 Task: In Job application updates Choose email frequency Weekly.
Action: Mouse moved to (746, 65)
Screenshot: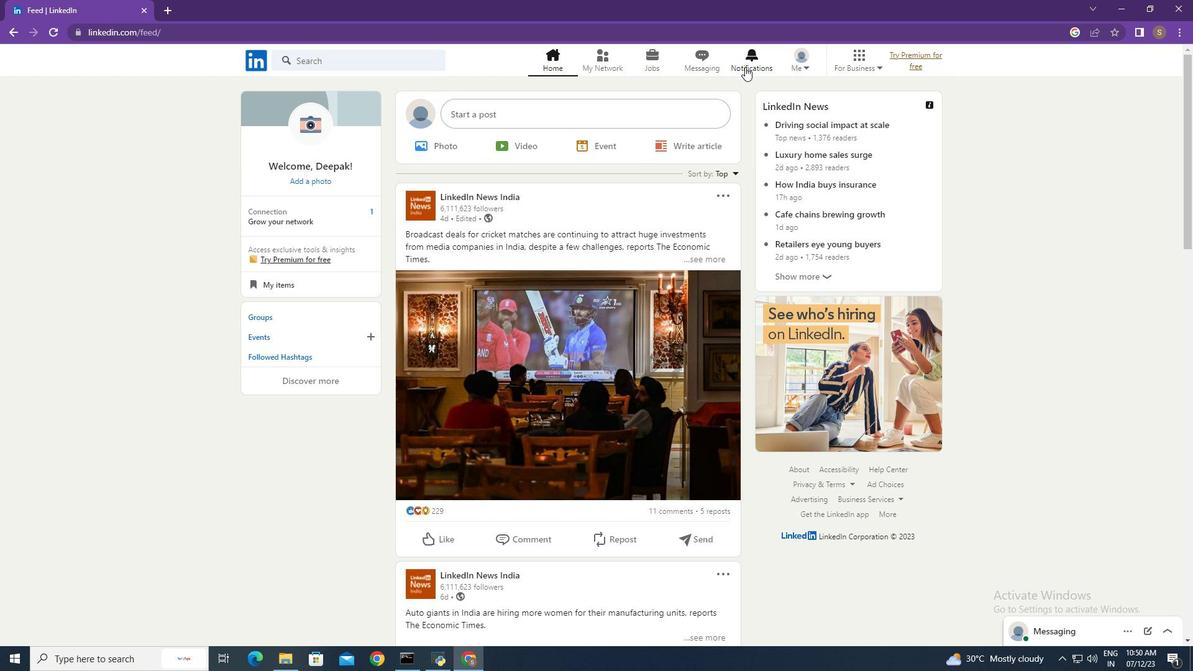 
Action: Mouse pressed left at (746, 65)
Screenshot: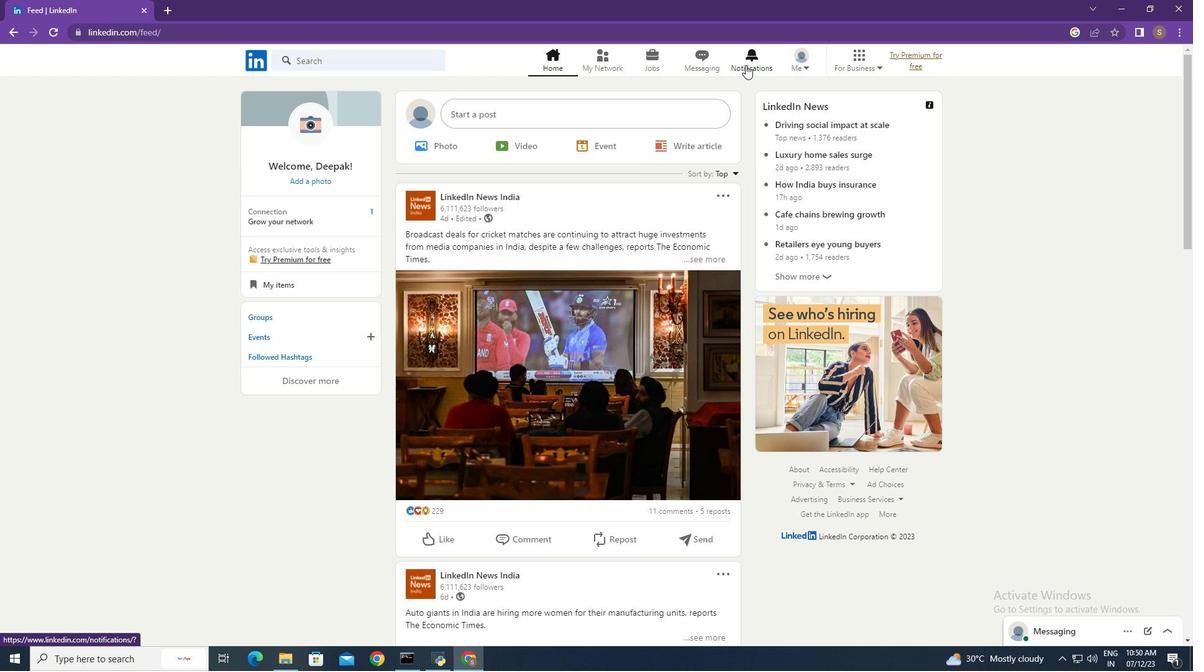 
Action: Mouse moved to (276, 139)
Screenshot: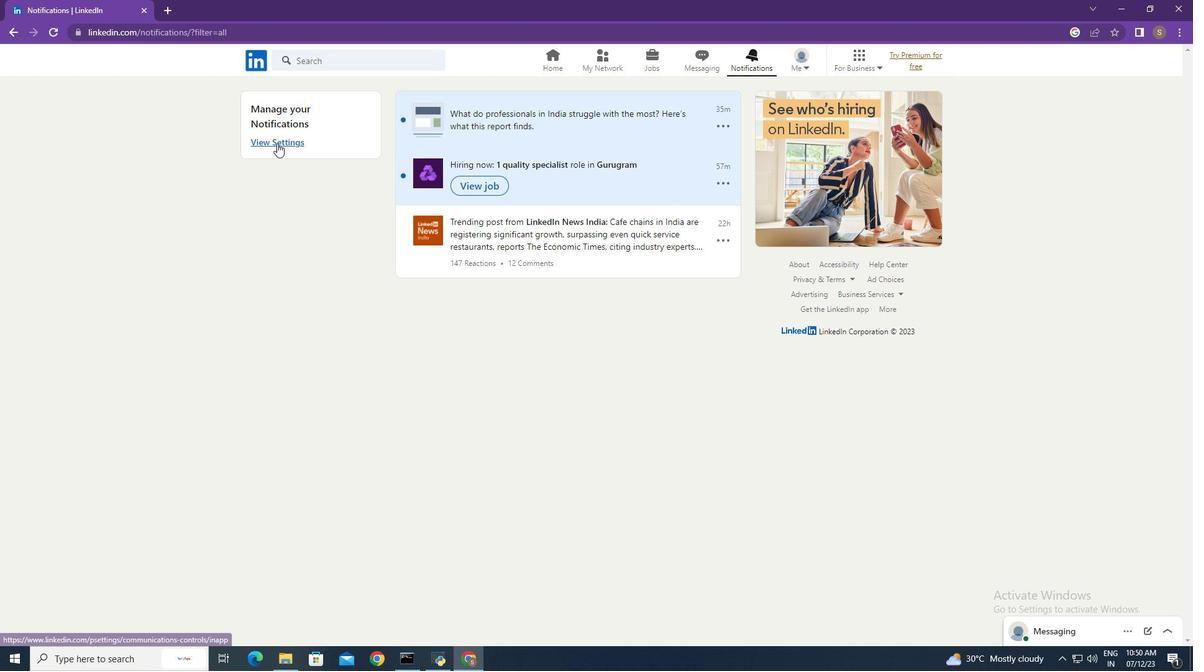 
Action: Mouse pressed left at (276, 139)
Screenshot: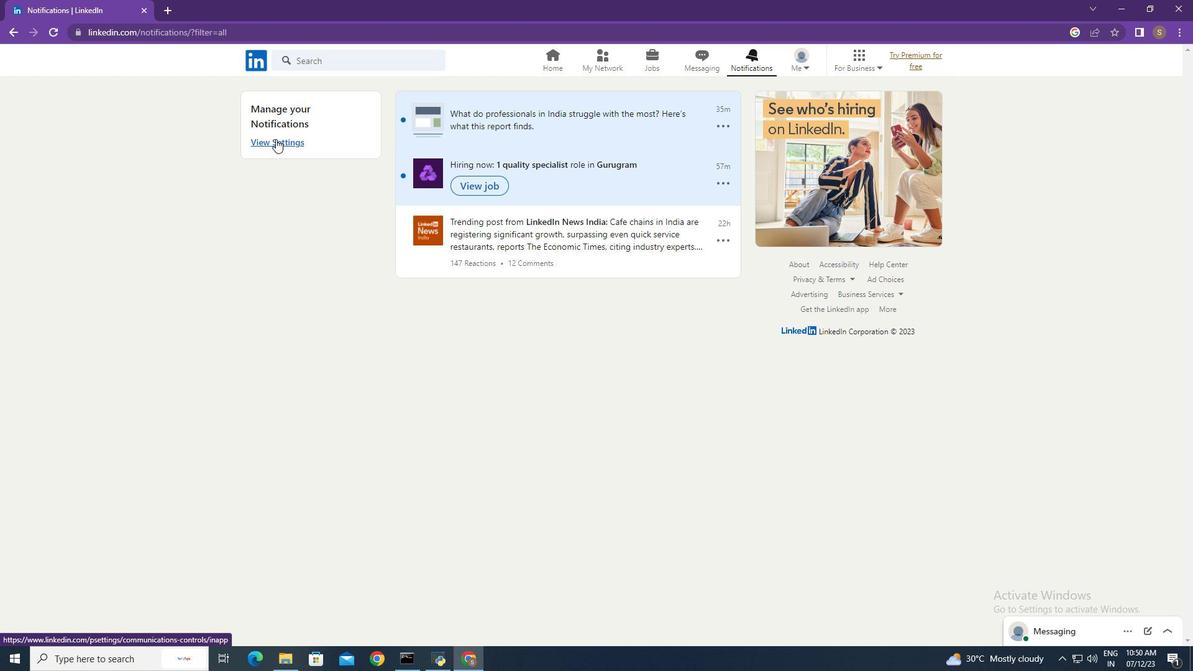 
Action: Mouse moved to (680, 195)
Screenshot: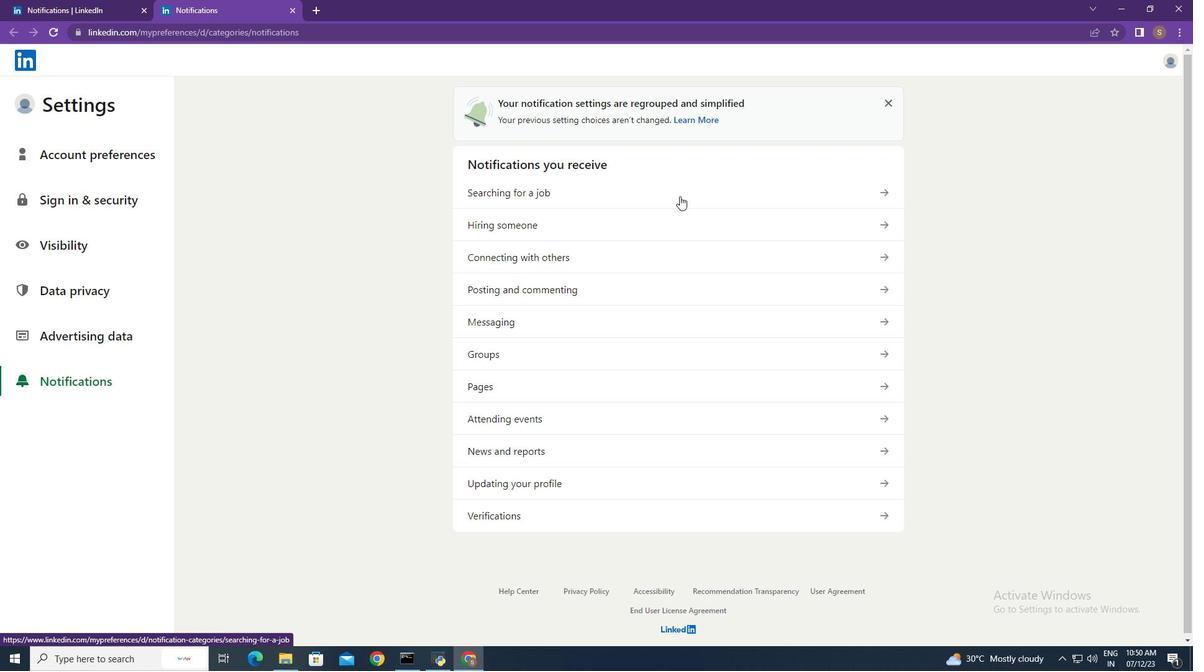 
Action: Mouse pressed left at (680, 195)
Screenshot: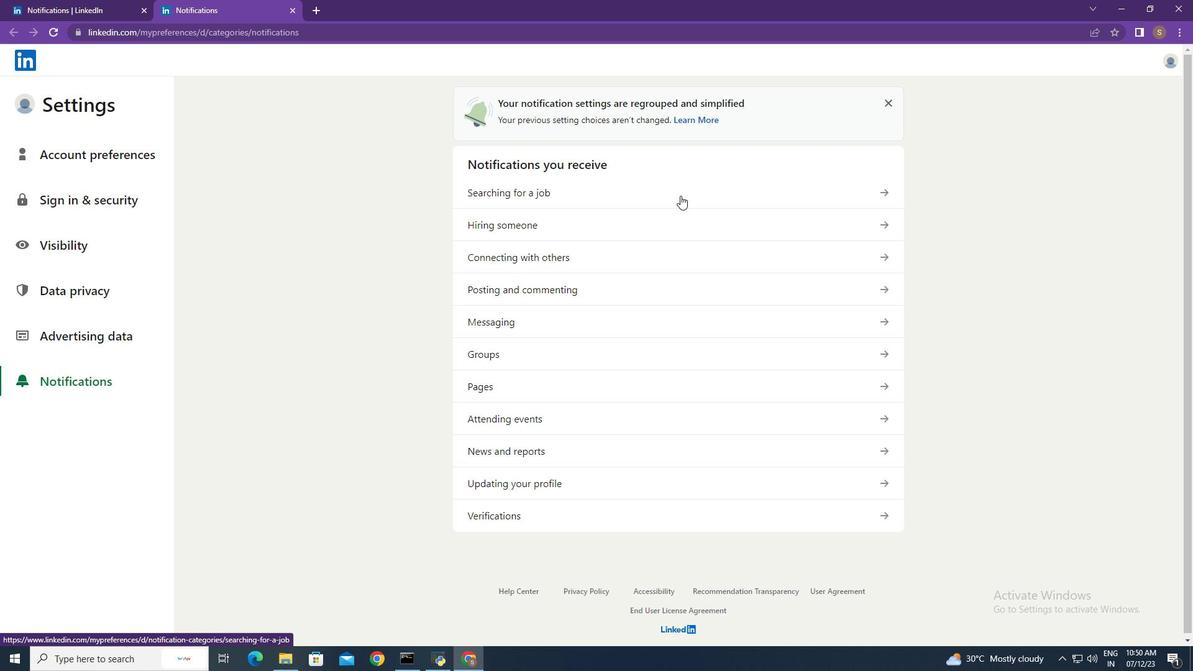 
Action: Mouse moved to (824, 319)
Screenshot: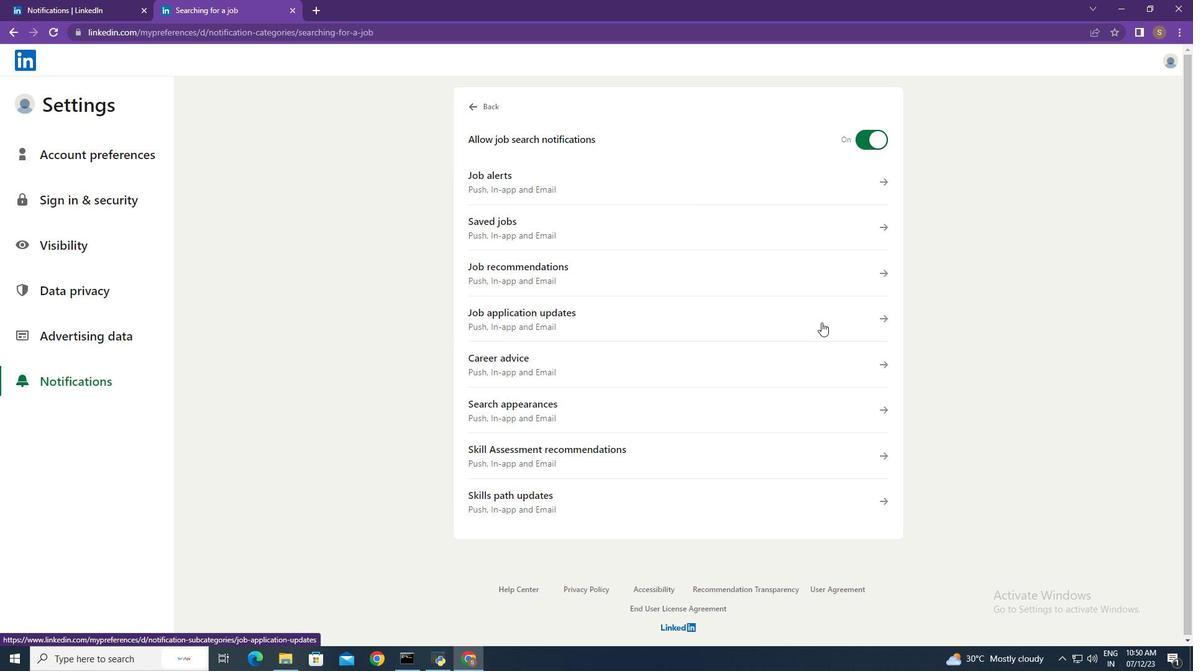 
Action: Mouse pressed left at (824, 319)
Screenshot: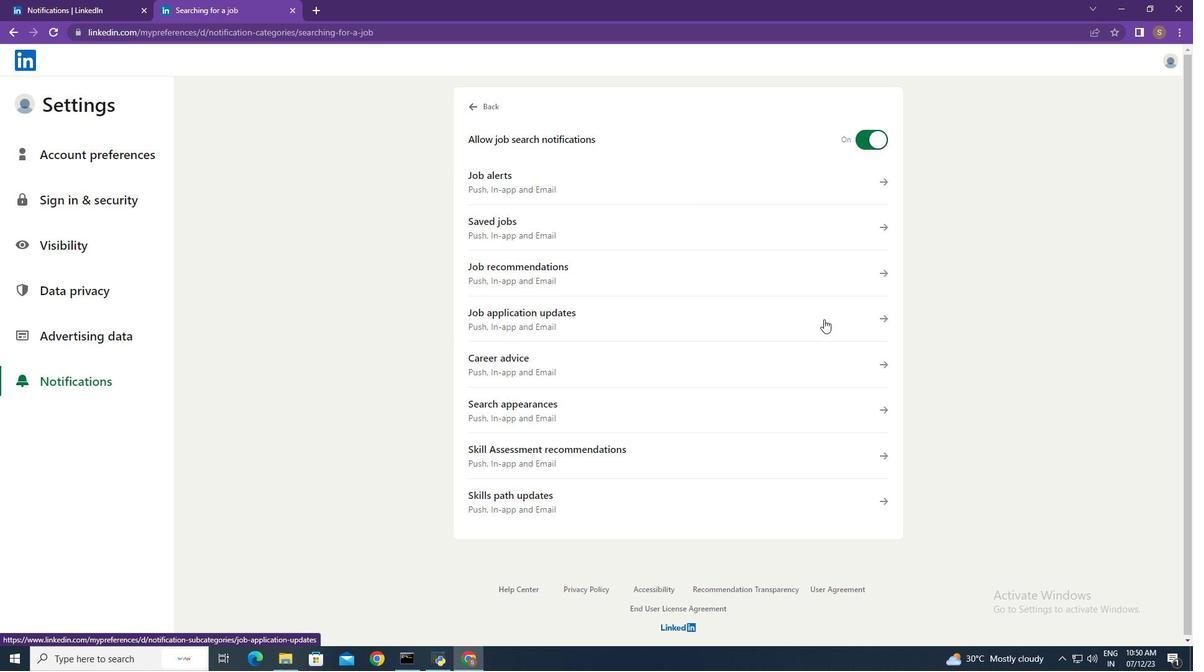 
Action: Mouse moved to (486, 433)
Screenshot: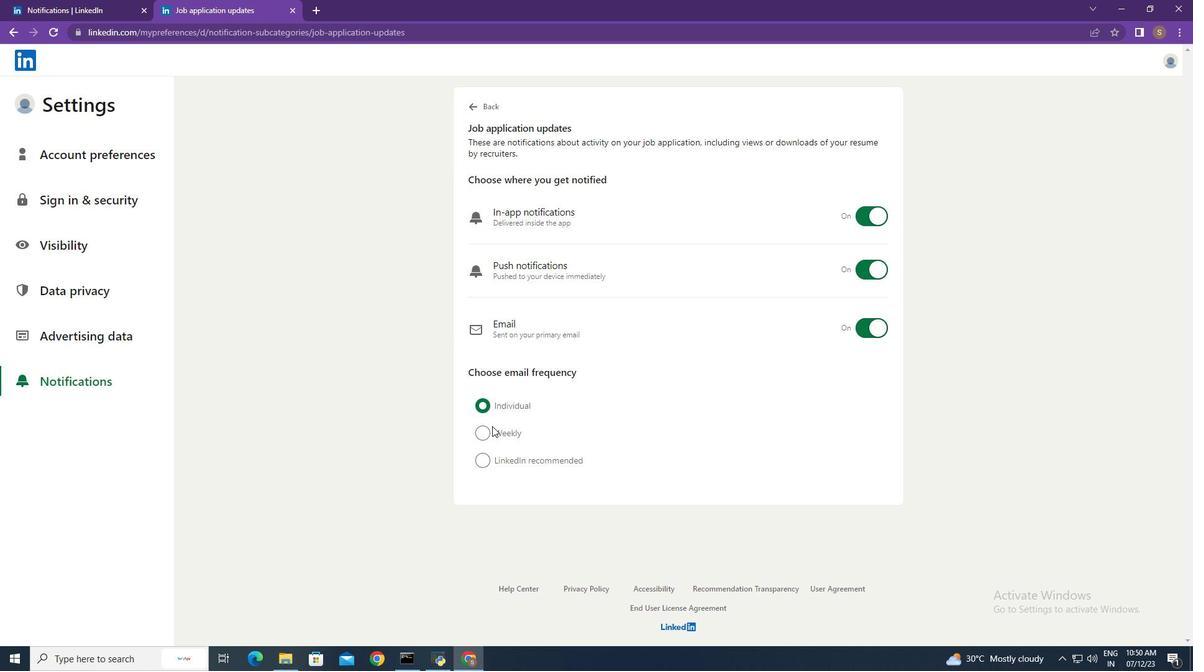 
Action: Mouse pressed left at (486, 433)
Screenshot: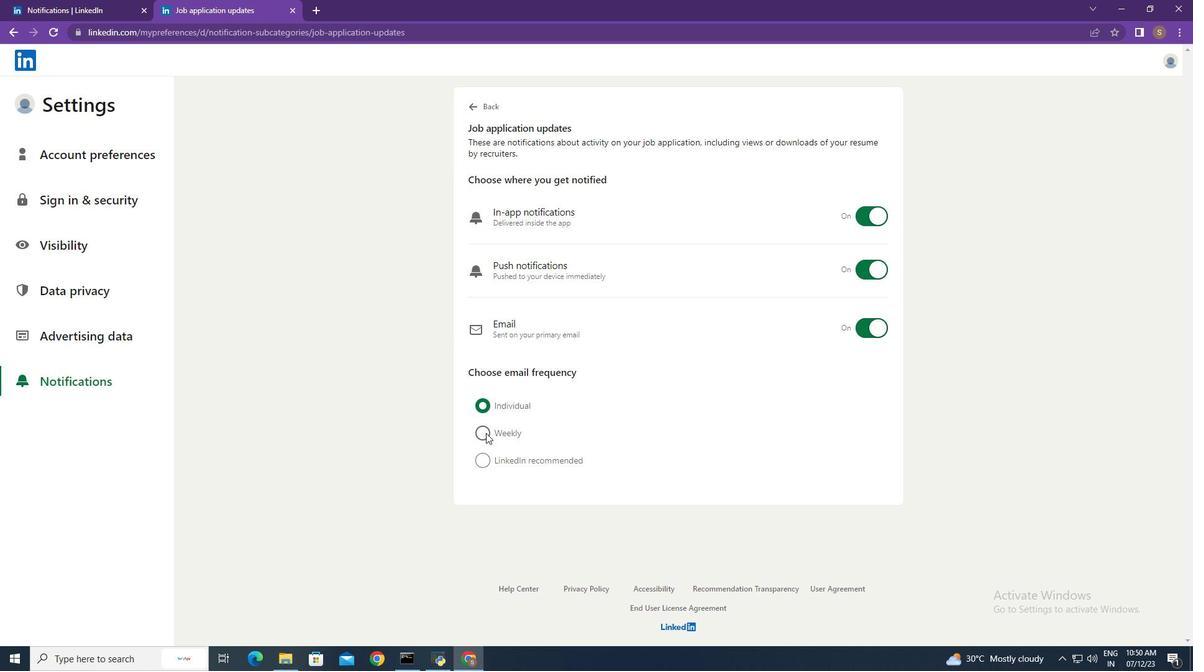 
Action: Mouse moved to (335, 320)
Screenshot: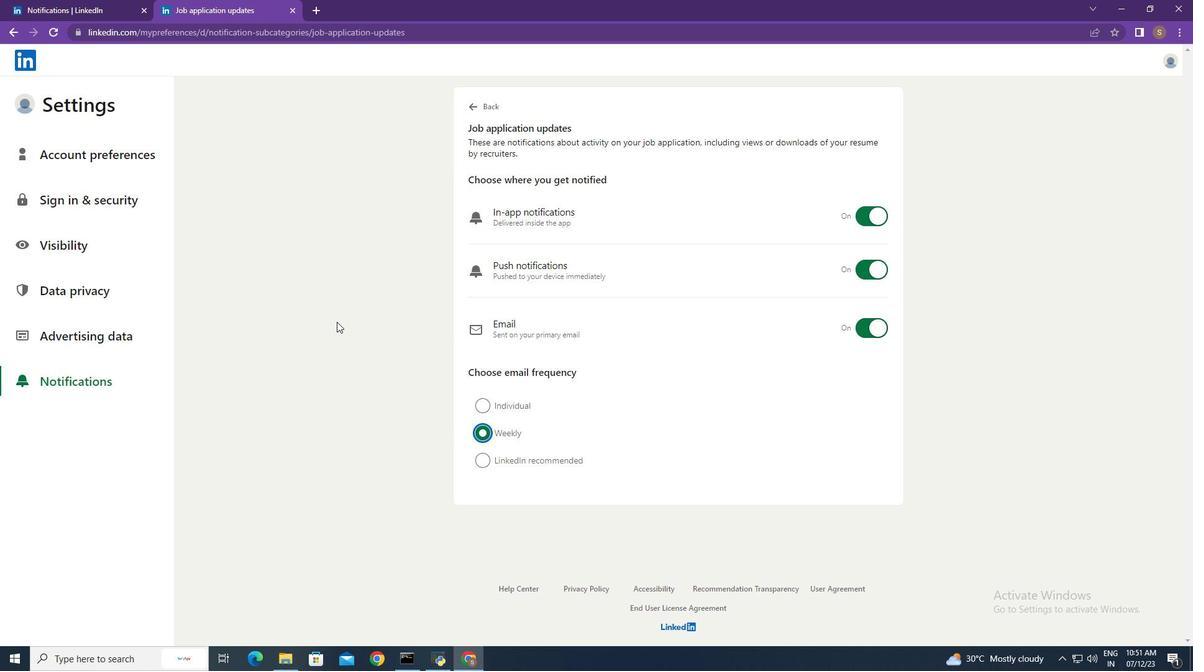 
